 Task: Filter job industries by Human Resources.
Action: Mouse moved to (262, 83)
Screenshot: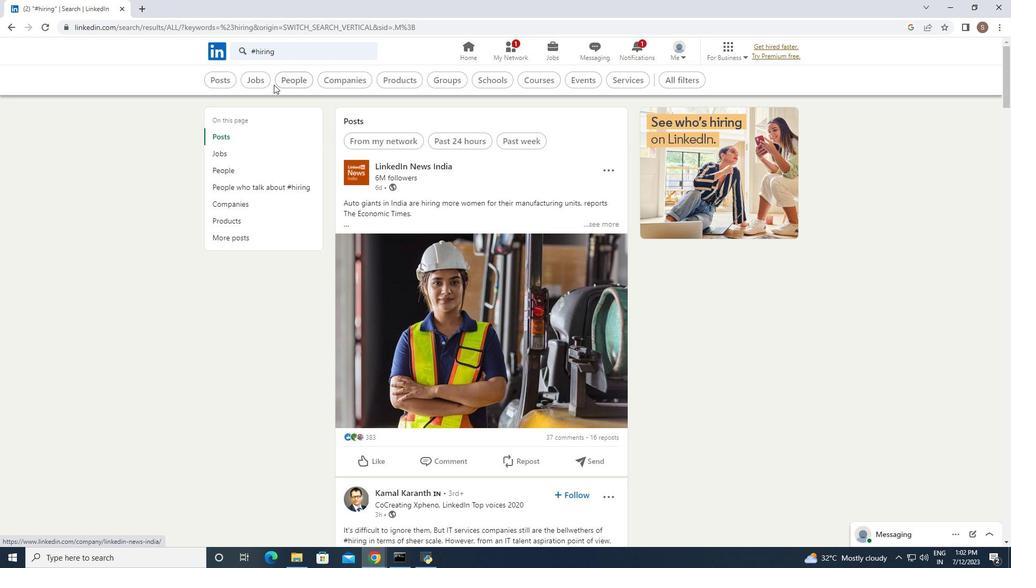 
Action: Mouse pressed left at (262, 83)
Screenshot: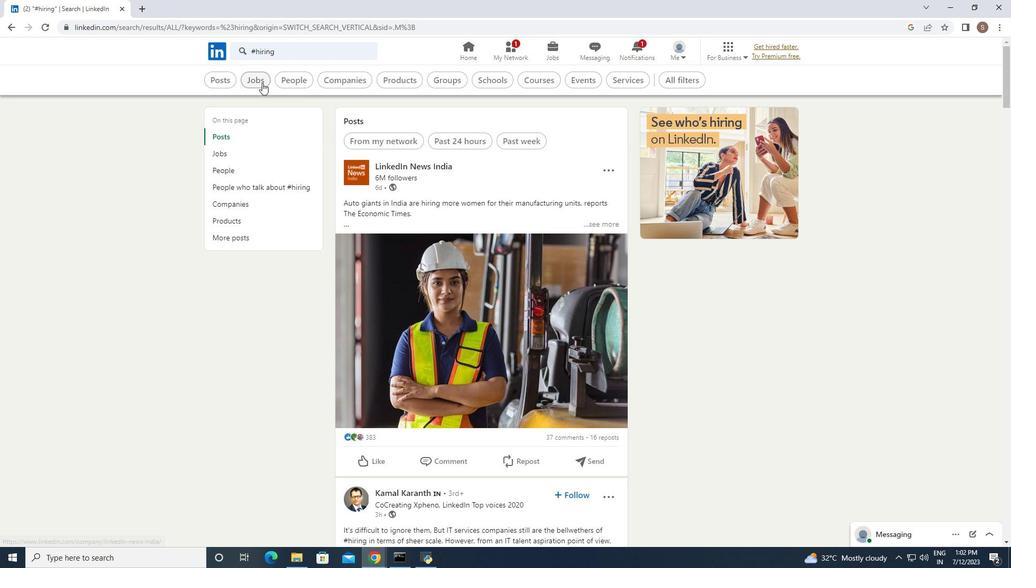 
Action: Mouse moved to (717, 78)
Screenshot: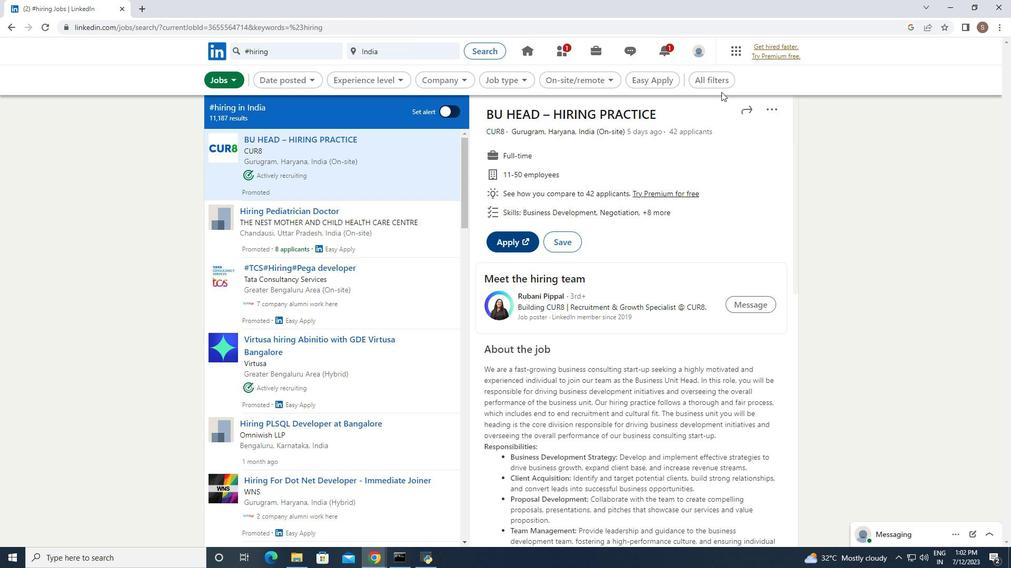 
Action: Mouse pressed left at (717, 78)
Screenshot: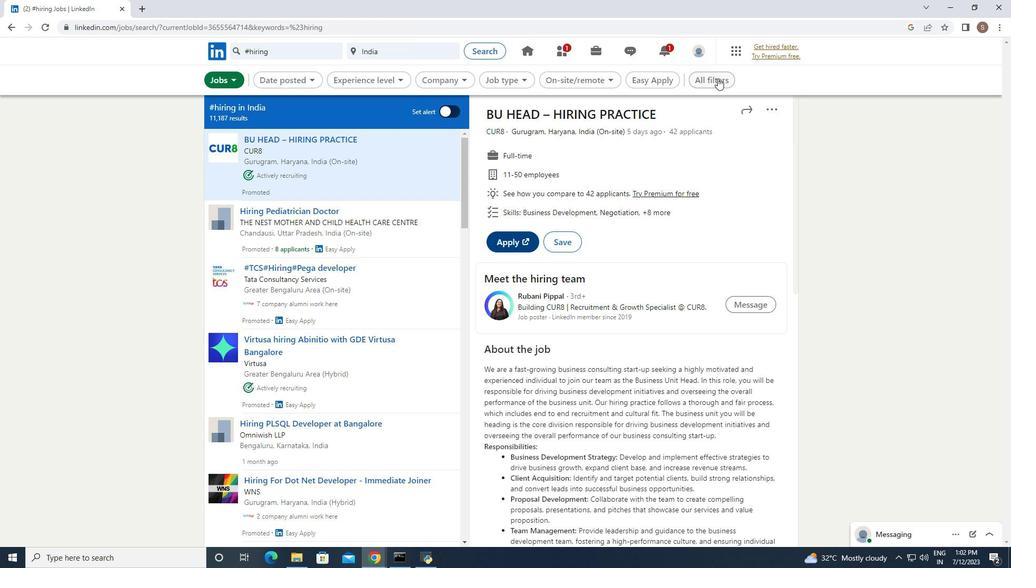 
Action: Mouse moved to (823, 367)
Screenshot: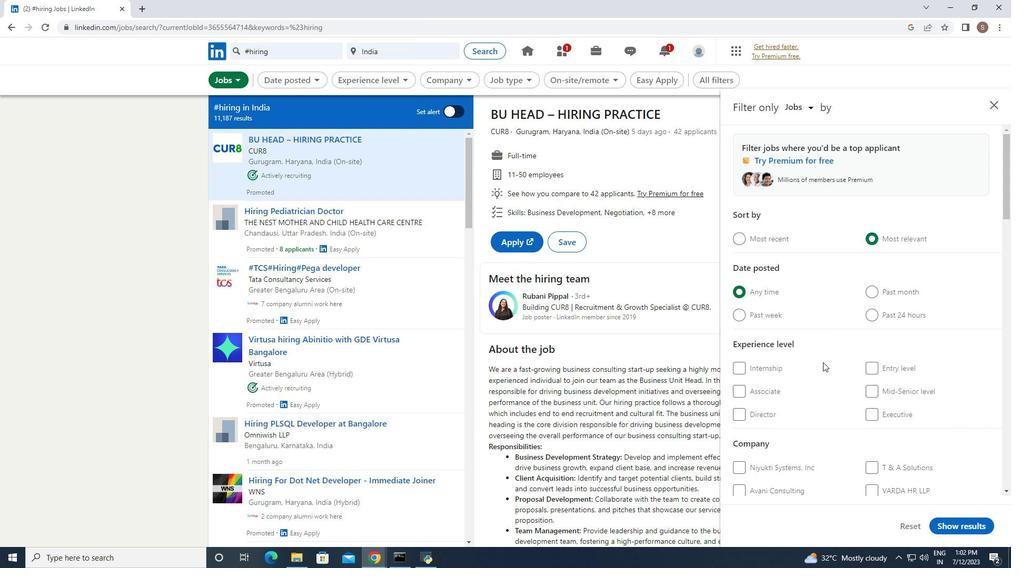 
Action: Mouse scrolled (823, 367) with delta (0, 0)
Screenshot: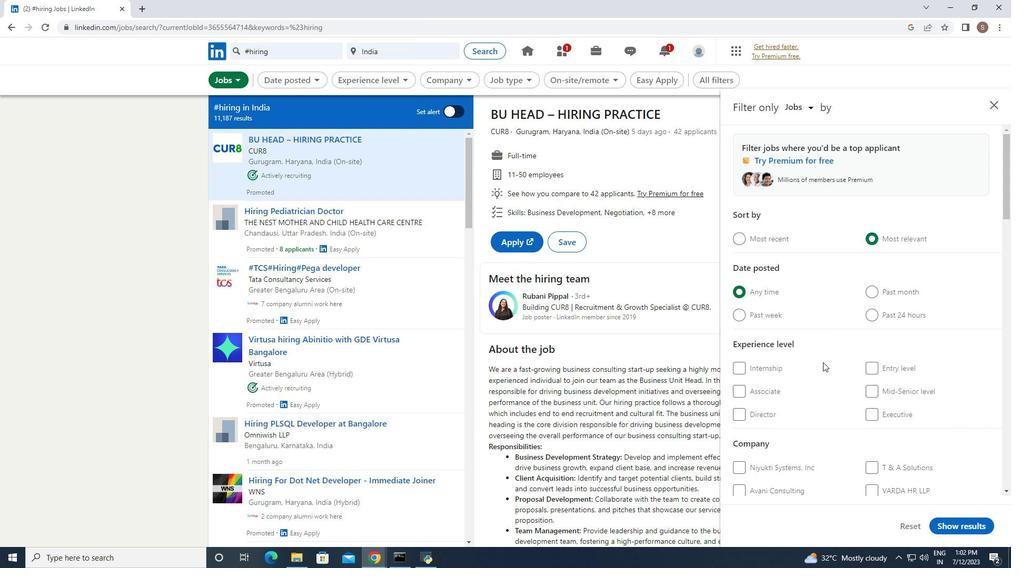 
Action: Mouse scrolled (823, 367) with delta (0, 0)
Screenshot: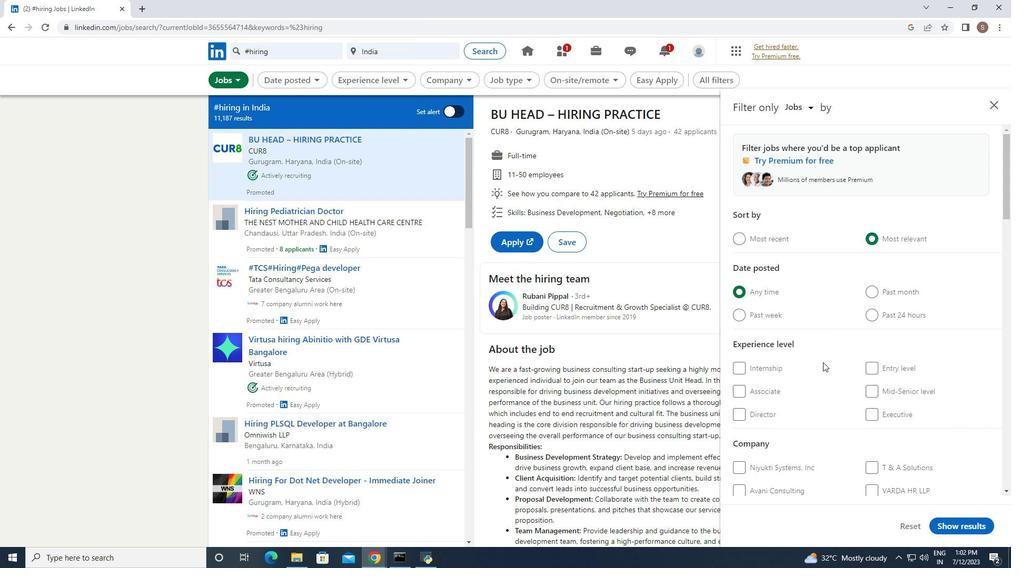 
Action: Mouse scrolled (823, 367) with delta (0, 0)
Screenshot: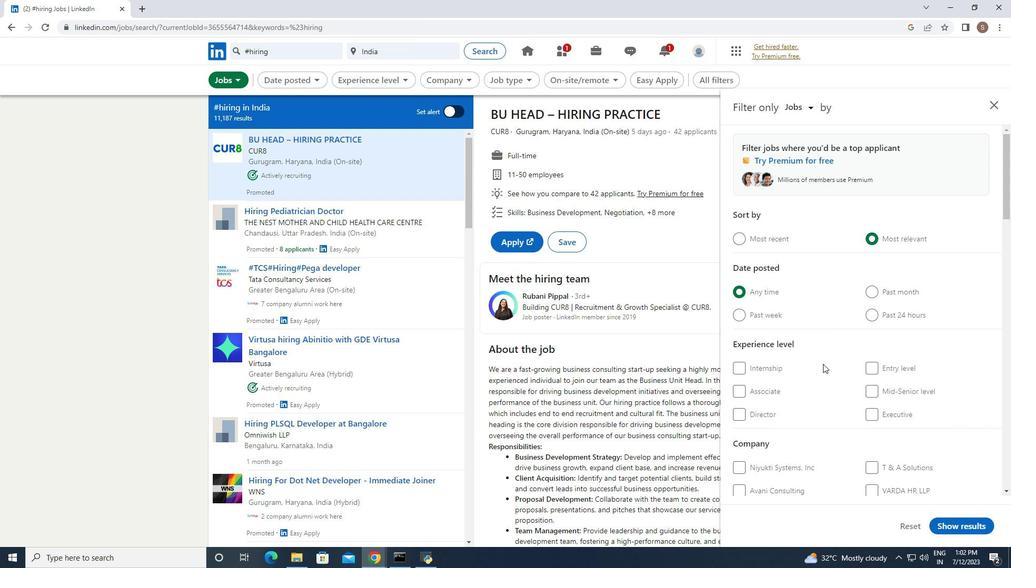 
Action: Mouse scrolled (823, 367) with delta (0, 0)
Screenshot: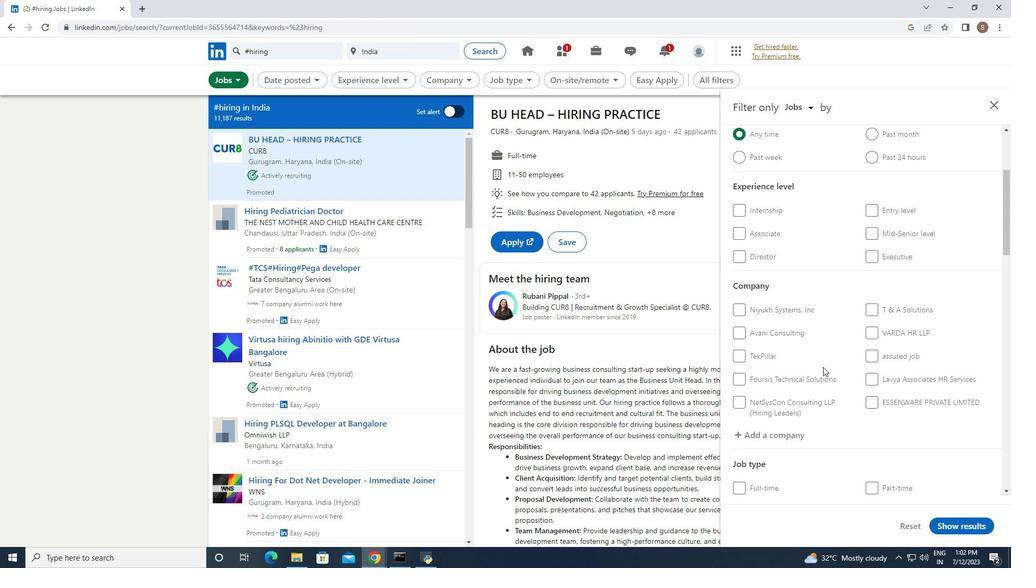 
Action: Mouse scrolled (823, 367) with delta (0, 0)
Screenshot: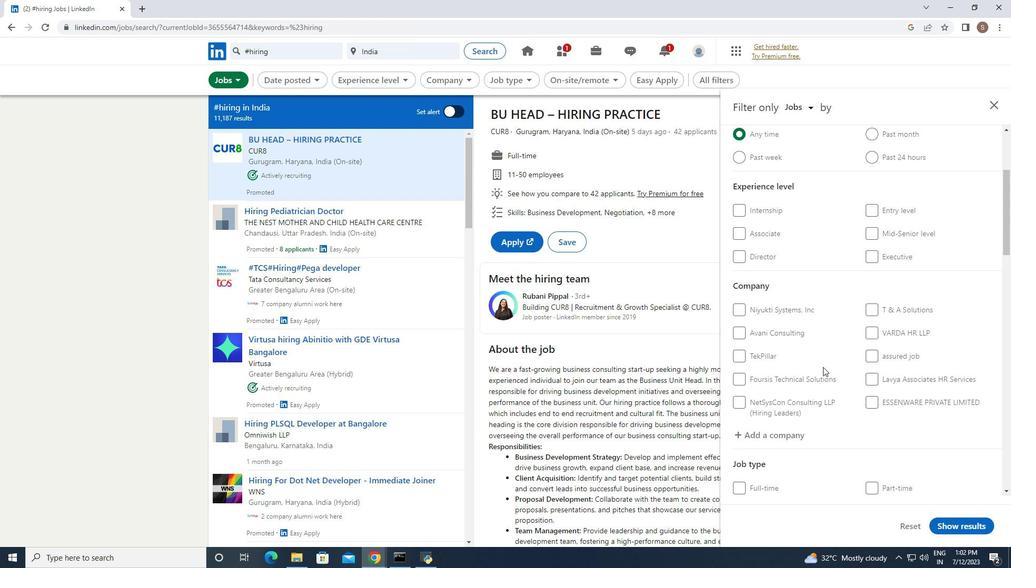 
Action: Mouse scrolled (823, 367) with delta (0, 0)
Screenshot: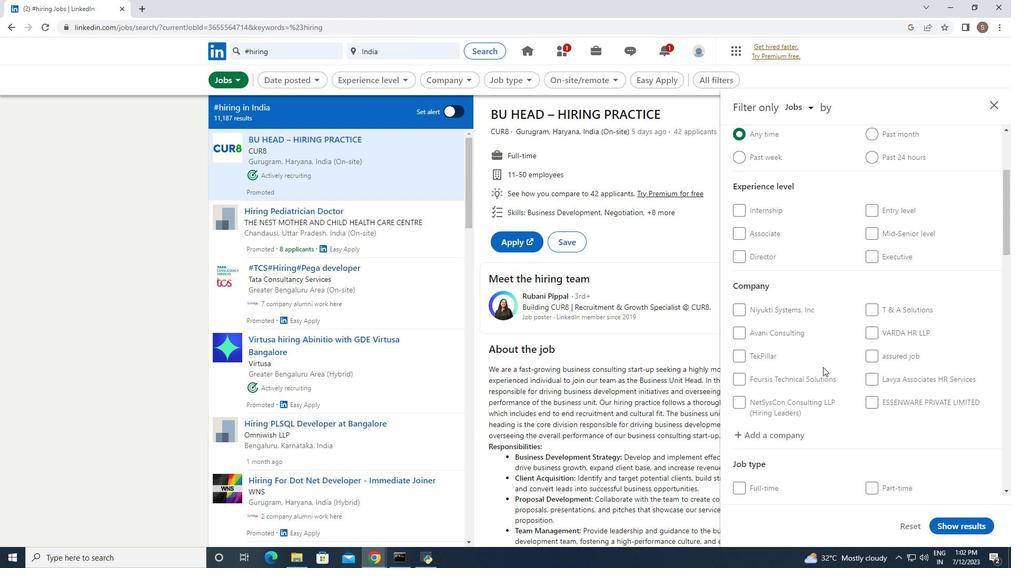 
Action: Mouse scrolled (823, 367) with delta (0, 0)
Screenshot: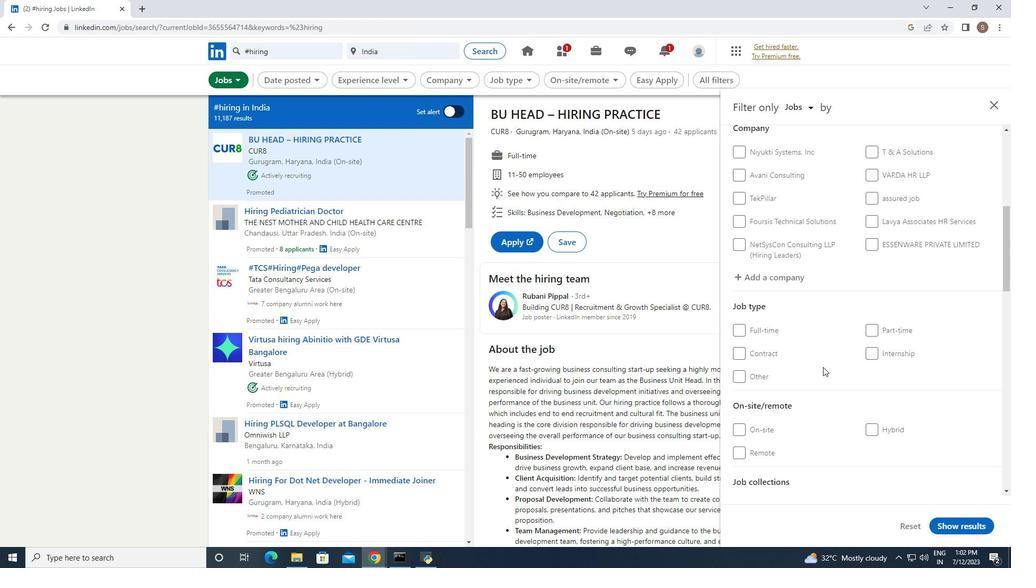 
Action: Mouse scrolled (823, 367) with delta (0, 0)
Screenshot: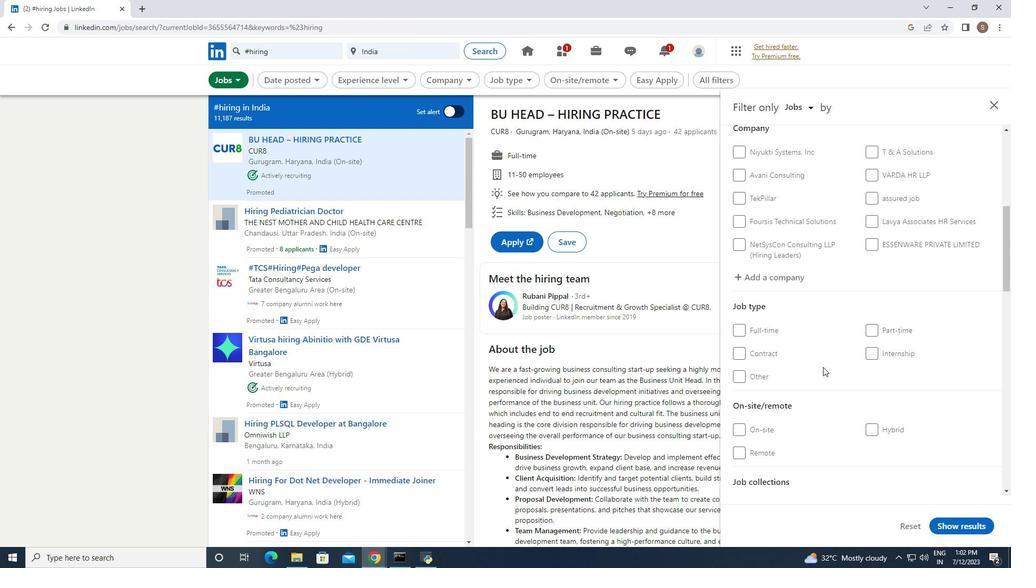 
Action: Mouse scrolled (823, 367) with delta (0, 0)
Screenshot: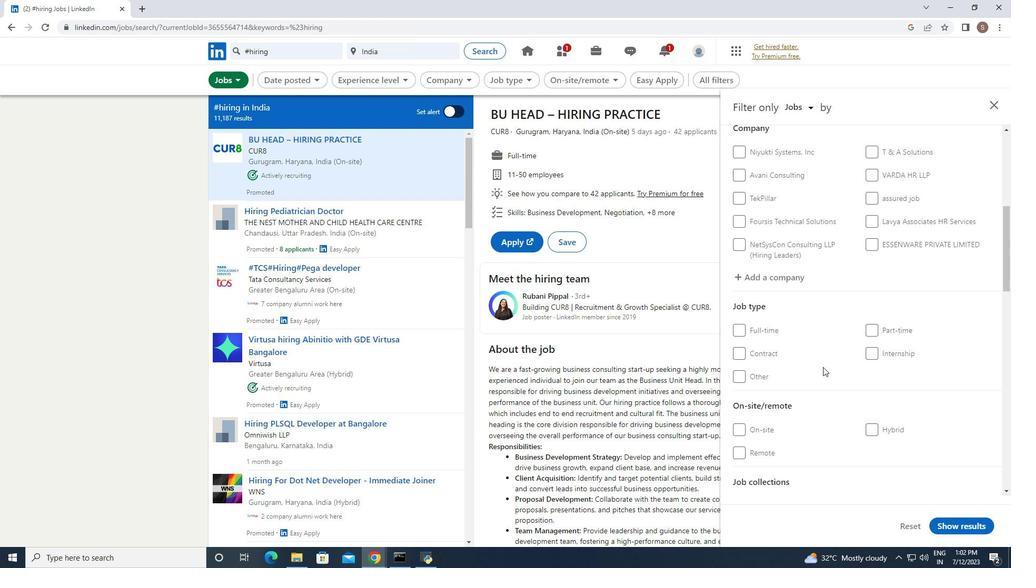 
Action: Mouse scrolled (823, 367) with delta (0, 0)
Screenshot: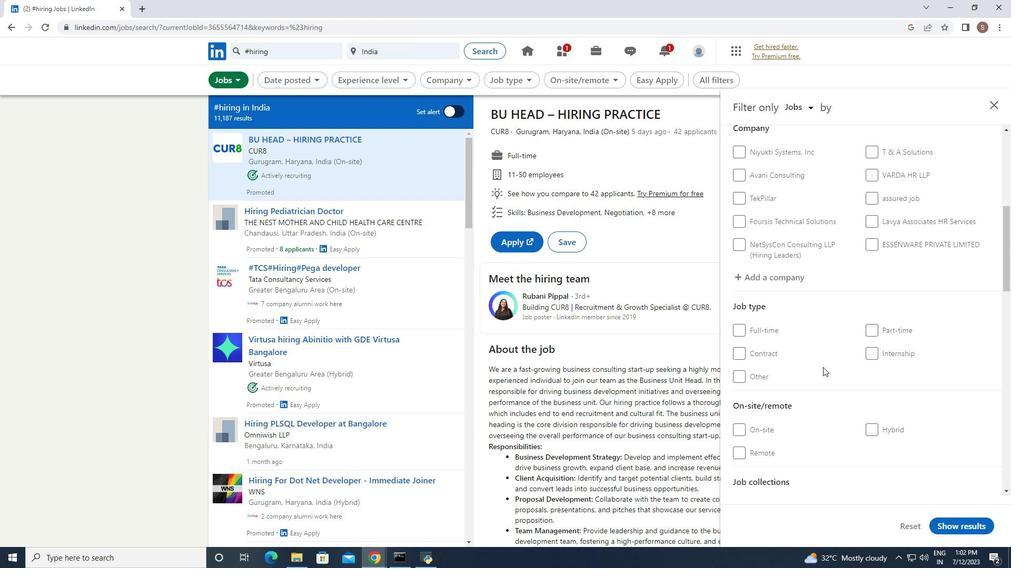 
Action: Mouse scrolled (823, 367) with delta (0, 0)
Screenshot: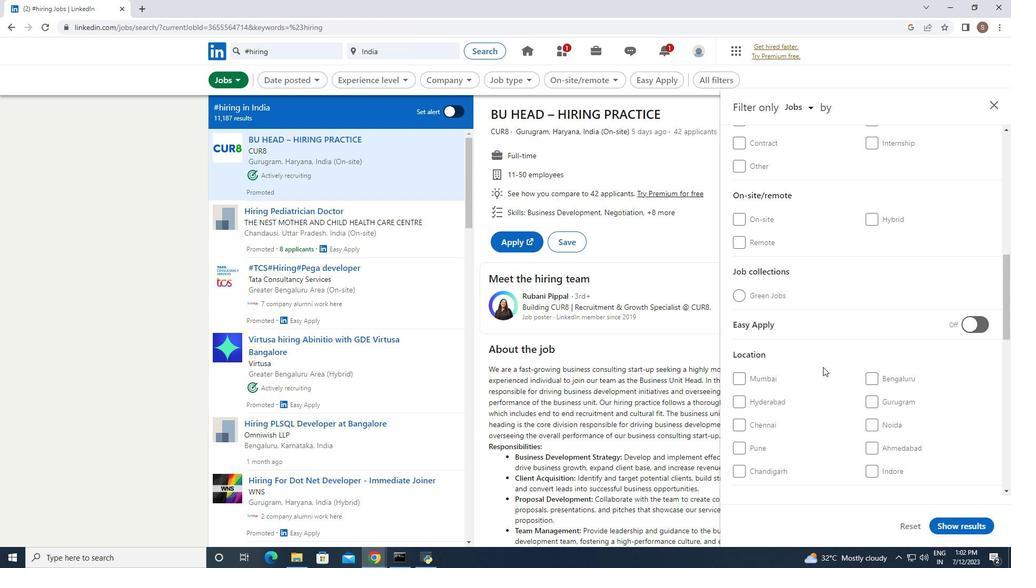 
Action: Mouse scrolled (823, 367) with delta (0, 0)
Screenshot: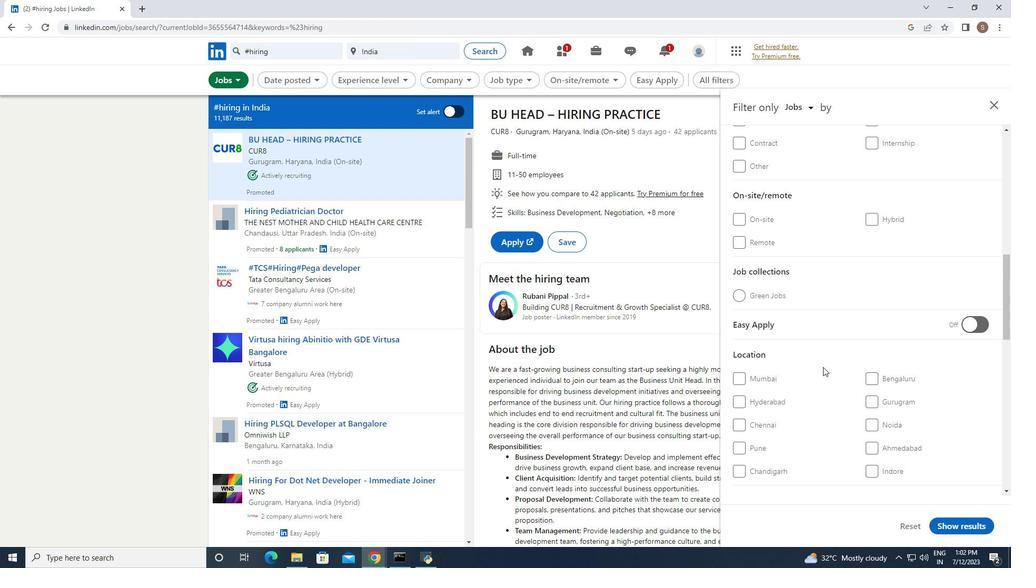 
Action: Mouse scrolled (823, 367) with delta (0, 0)
Screenshot: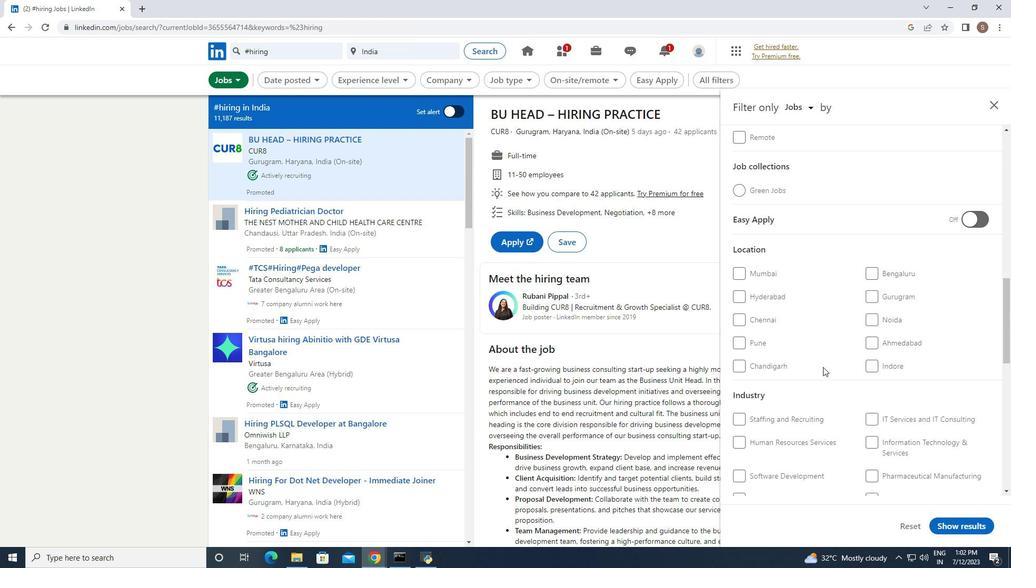 
Action: Mouse scrolled (823, 367) with delta (0, 0)
Screenshot: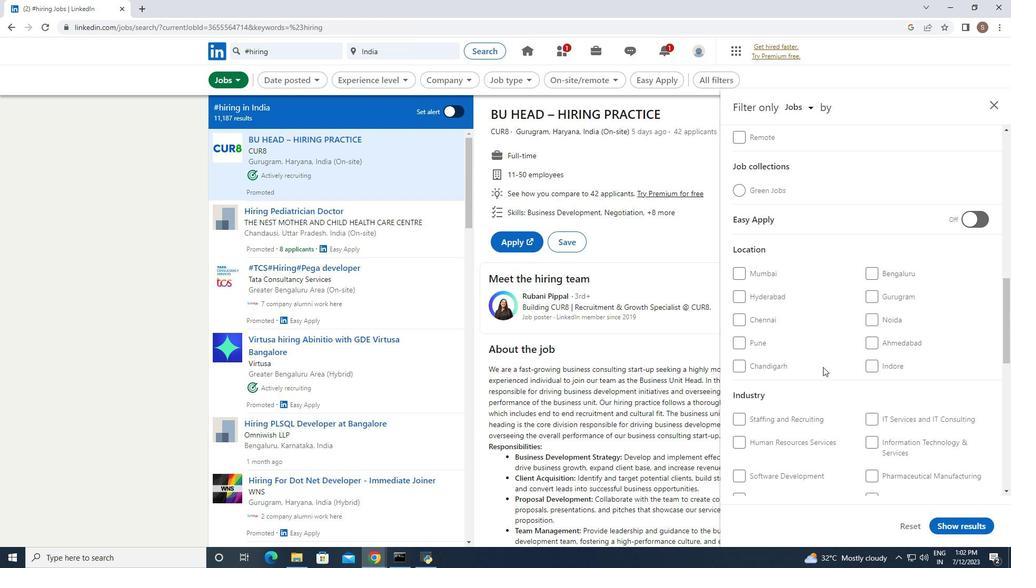 
Action: Mouse moved to (736, 428)
Screenshot: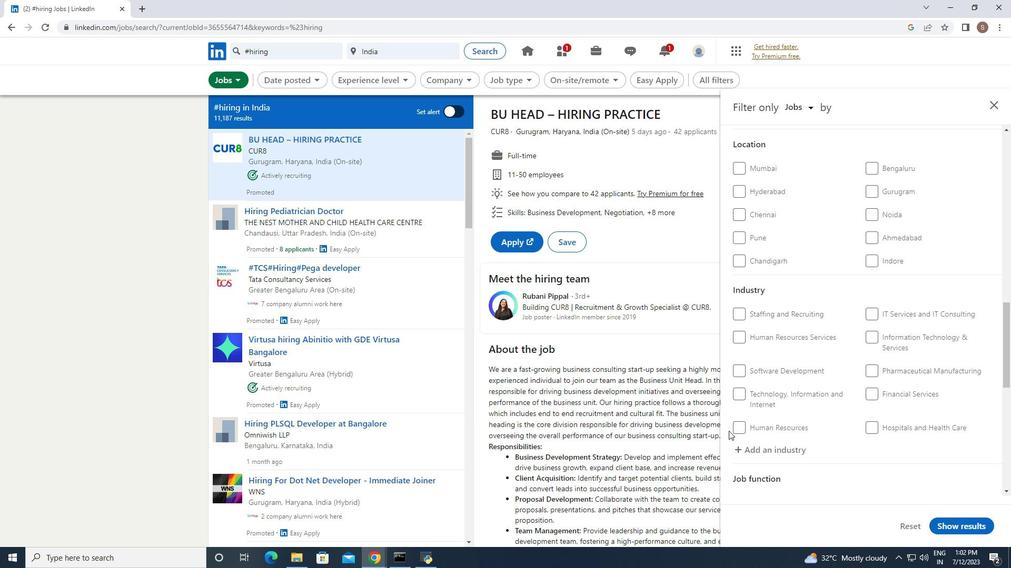 
Action: Mouse pressed left at (736, 428)
Screenshot: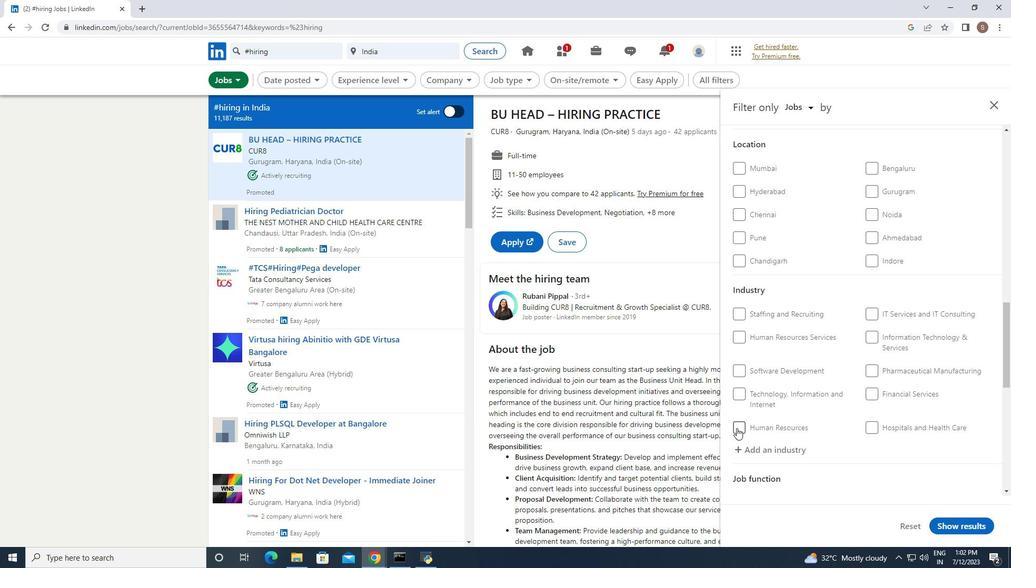 
Action: Mouse moved to (940, 525)
Screenshot: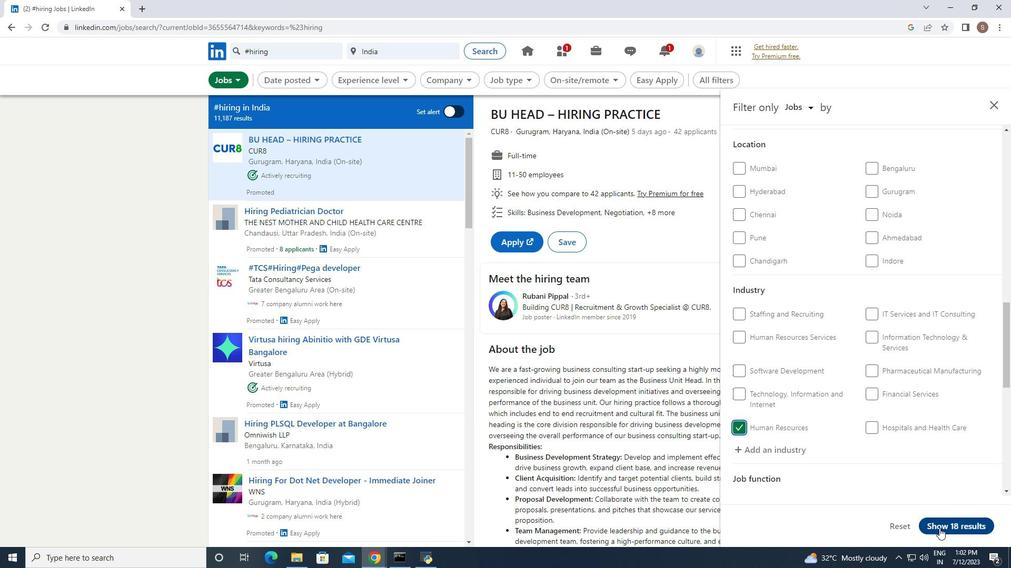 
Action: Mouse pressed left at (940, 525)
Screenshot: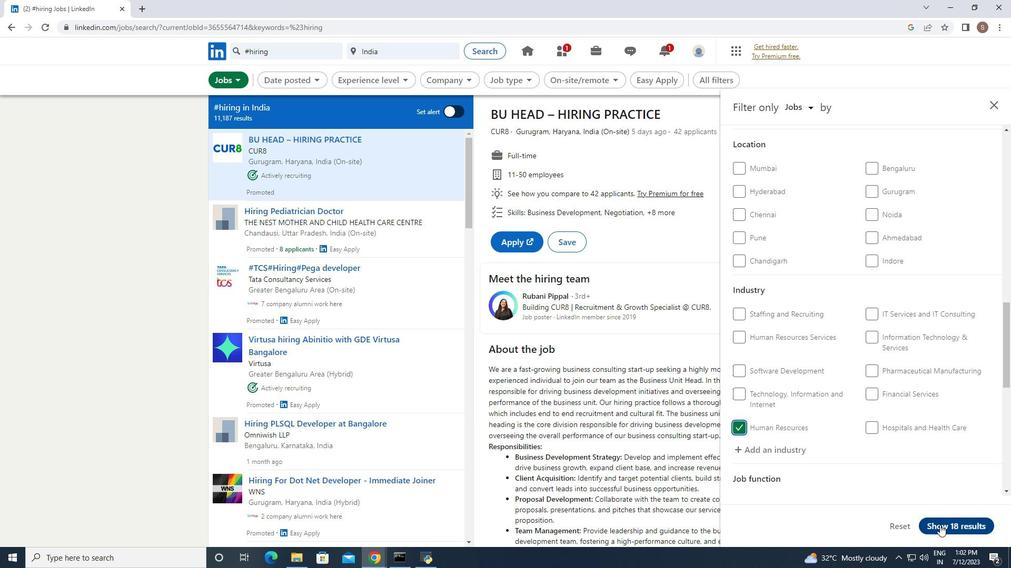 
